 Task: Move the task Improve the appâ€™s error messages and user feedback system to the section Done in the project VentureTech and filter the tasks in the project by Due next week.
Action: Mouse moved to (60, 408)
Screenshot: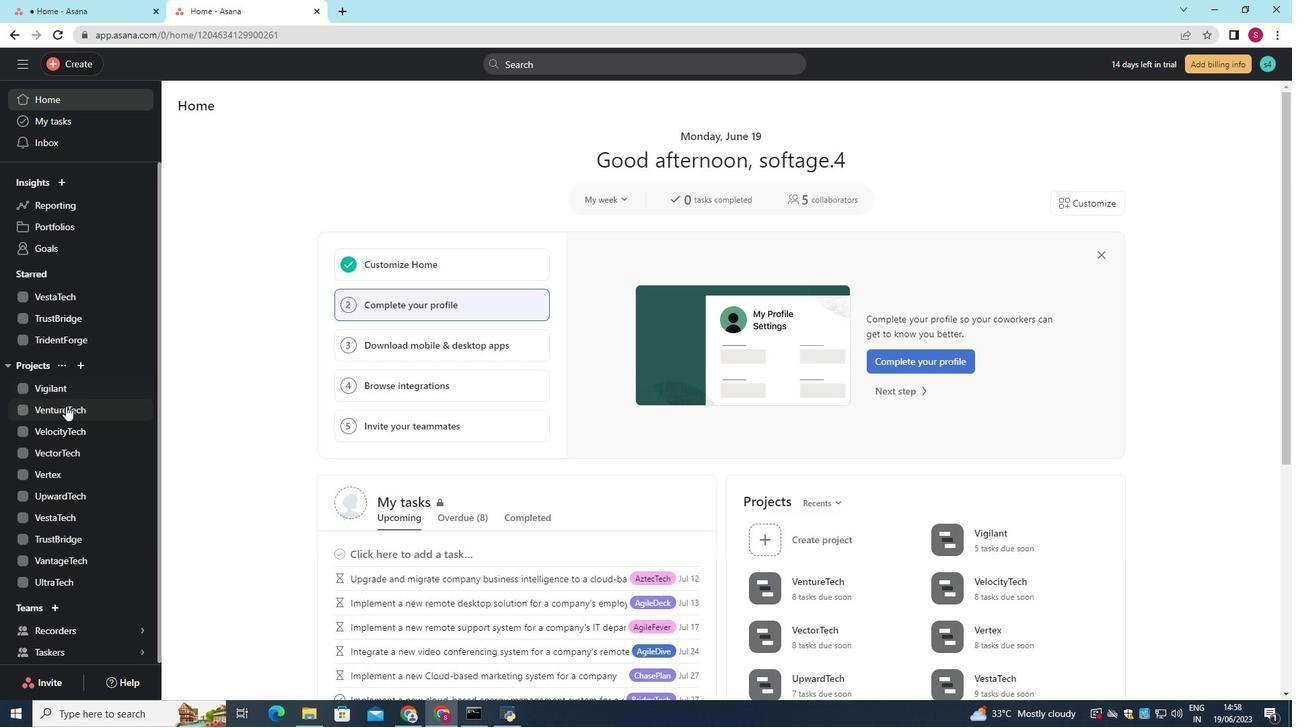 
Action: Mouse pressed left at (60, 408)
Screenshot: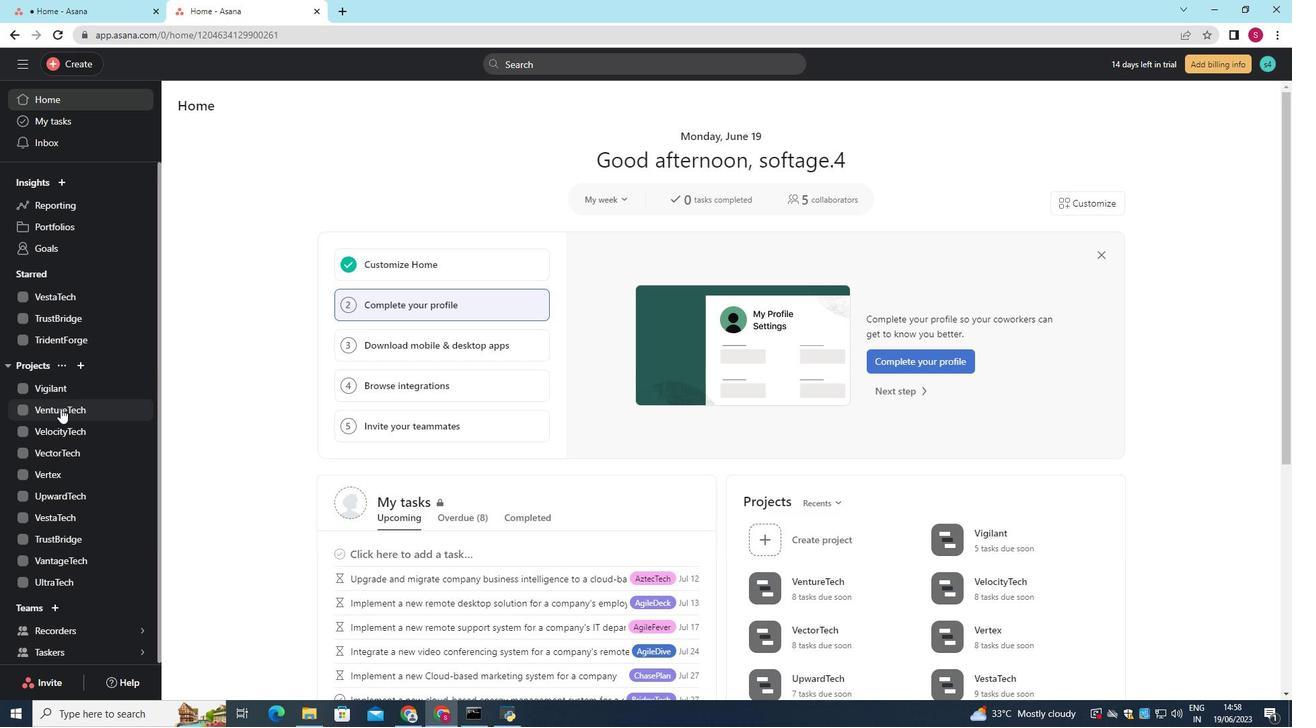 
Action: Mouse moved to (235, 129)
Screenshot: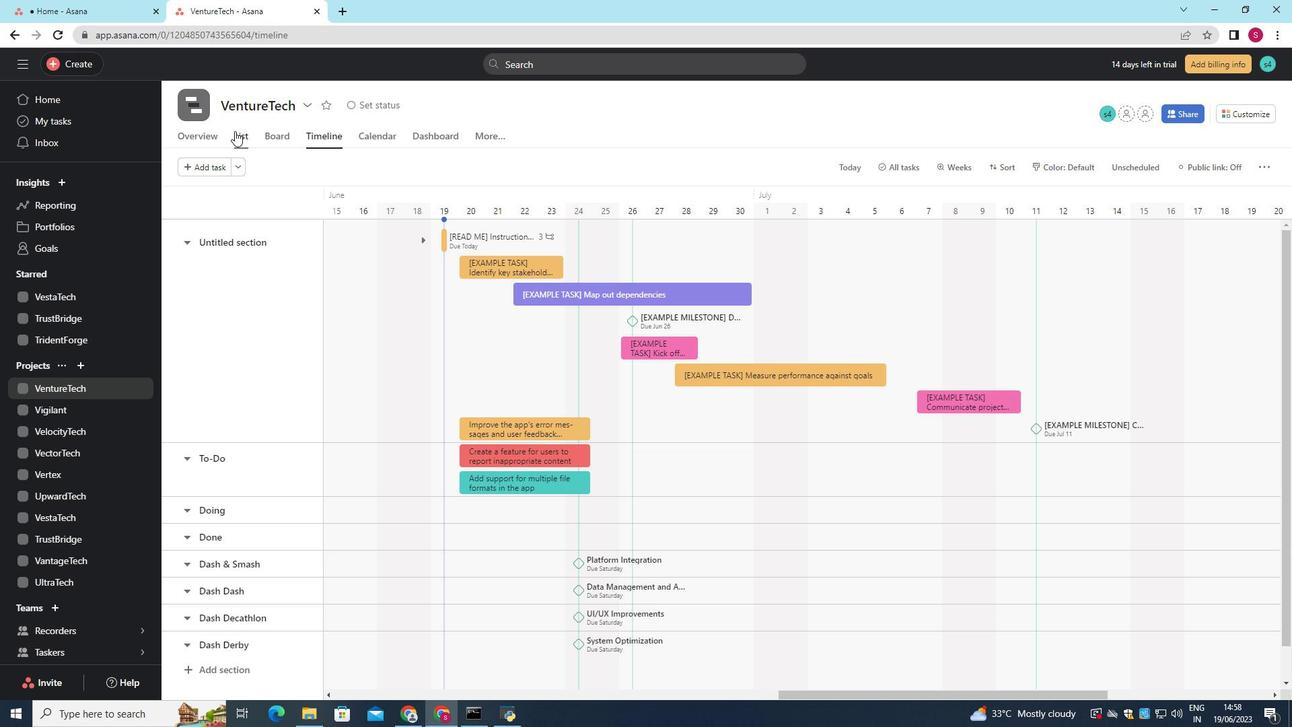 
Action: Mouse pressed left at (235, 129)
Screenshot: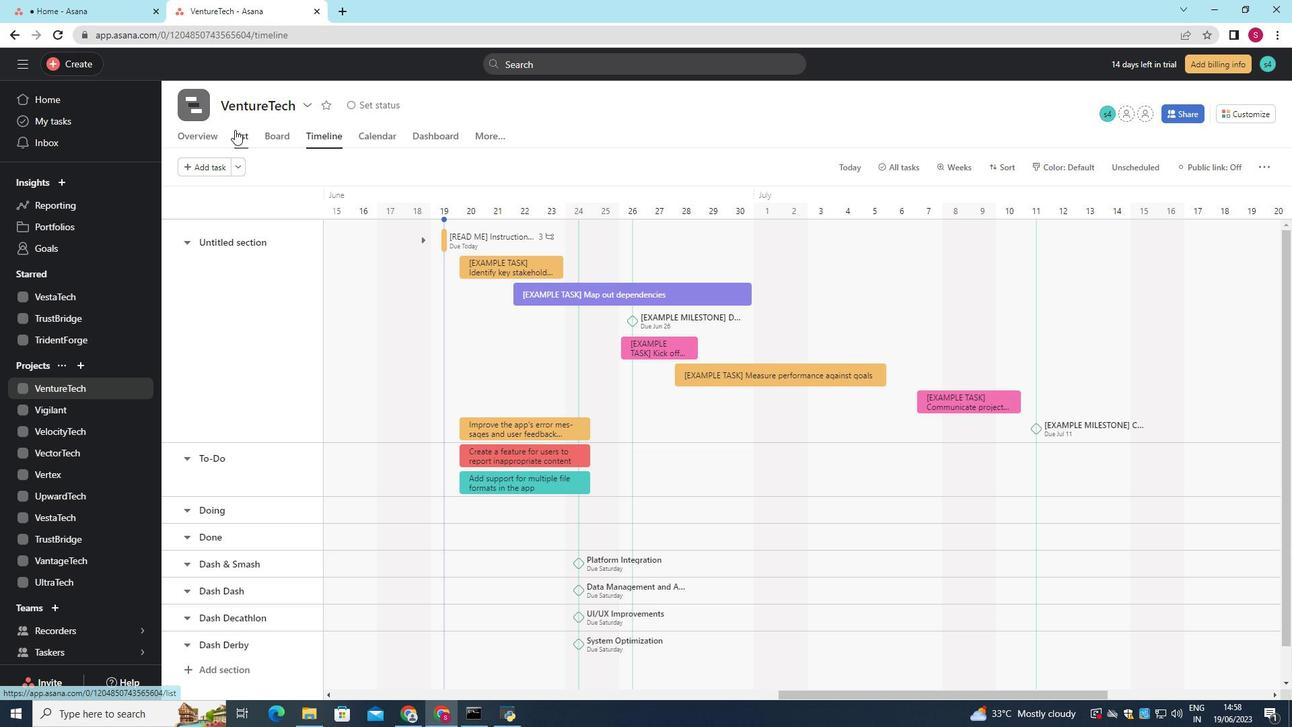 
Action: Mouse moved to (556, 259)
Screenshot: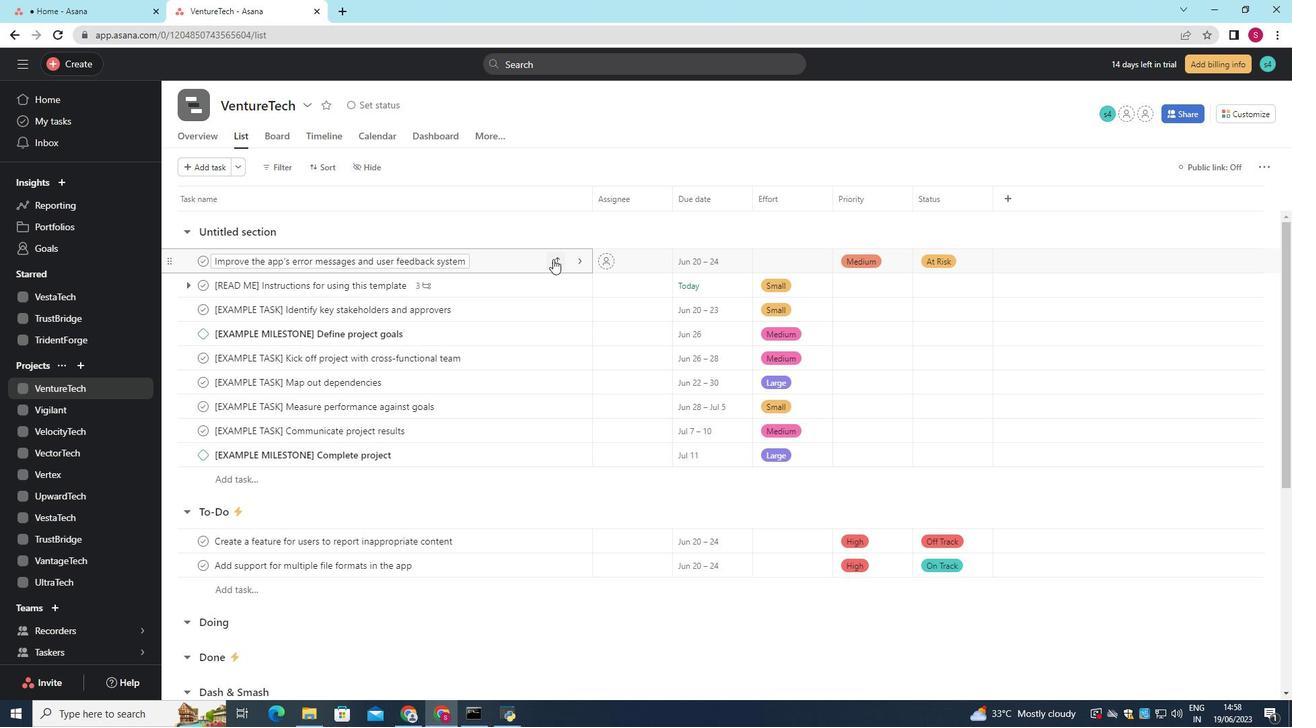 
Action: Mouse pressed left at (556, 259)
Screenshot: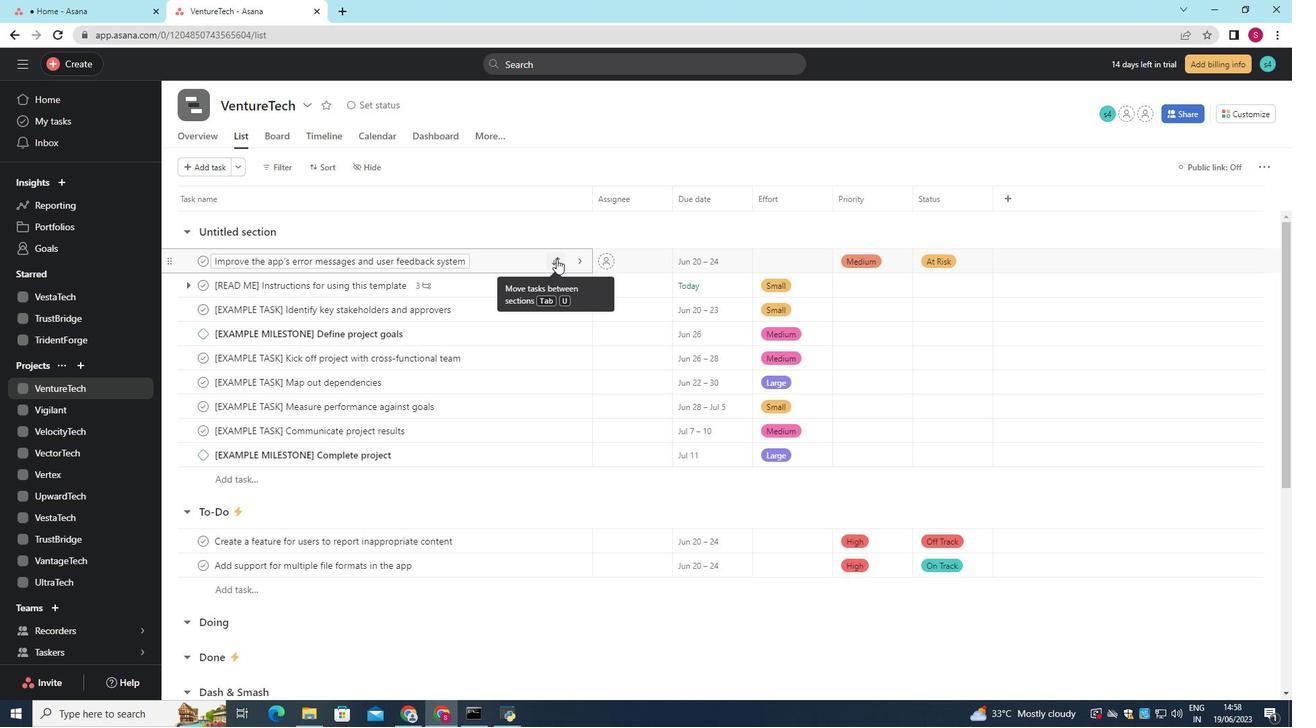 
Action: Mouse moved to (494, 381)
Screenshot: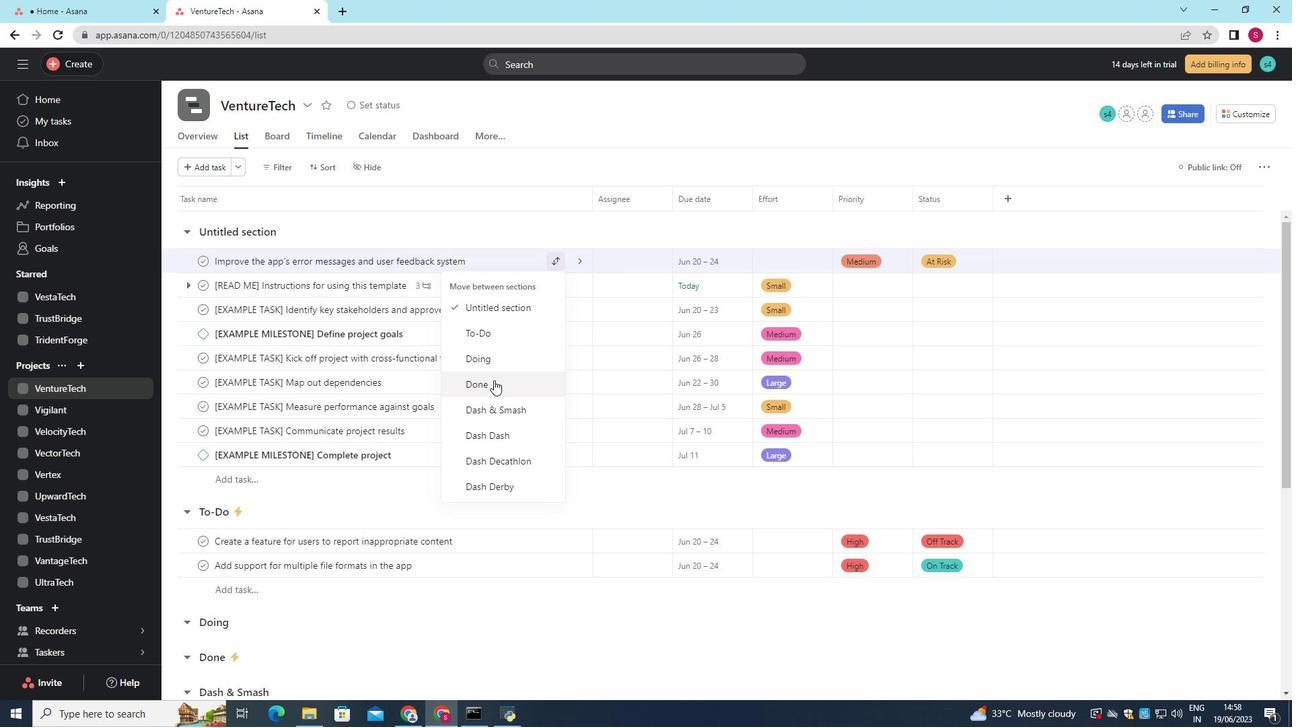 
Action: Mouse pressed left at (494, 381)
Screenshot: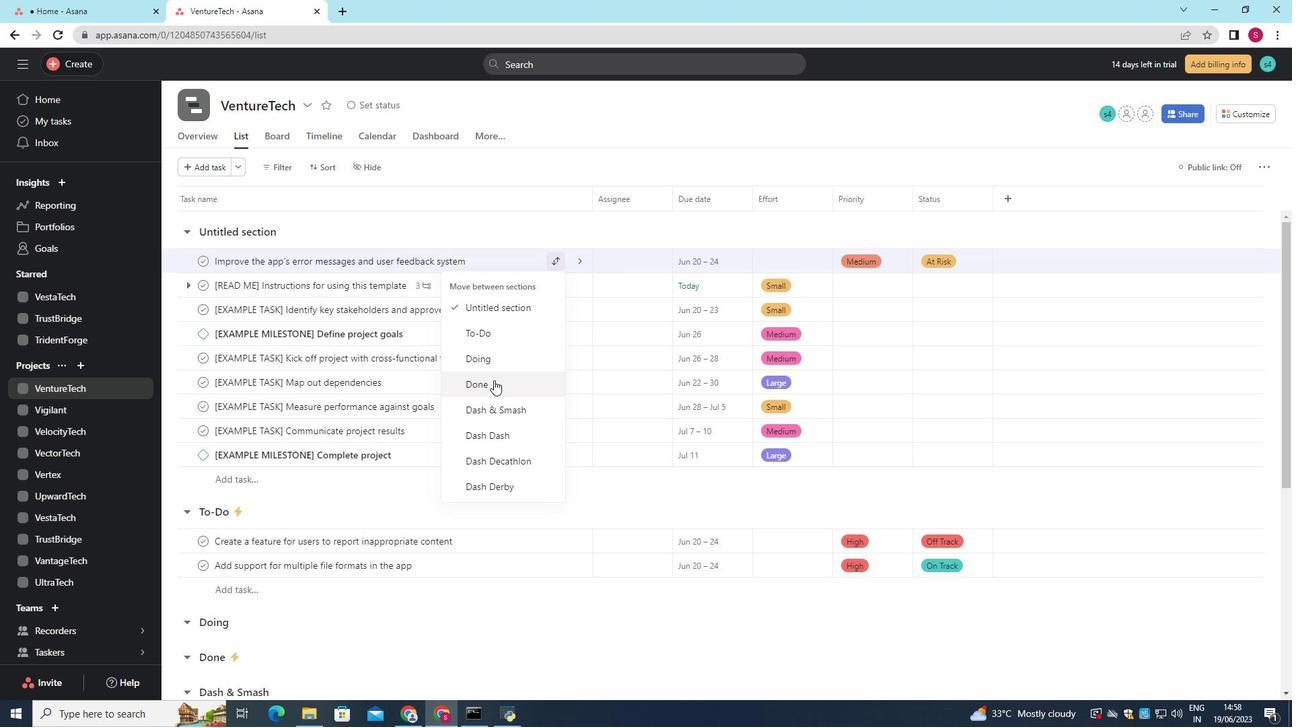 
Action: Mouse moved to (455, 431)
Screenshot: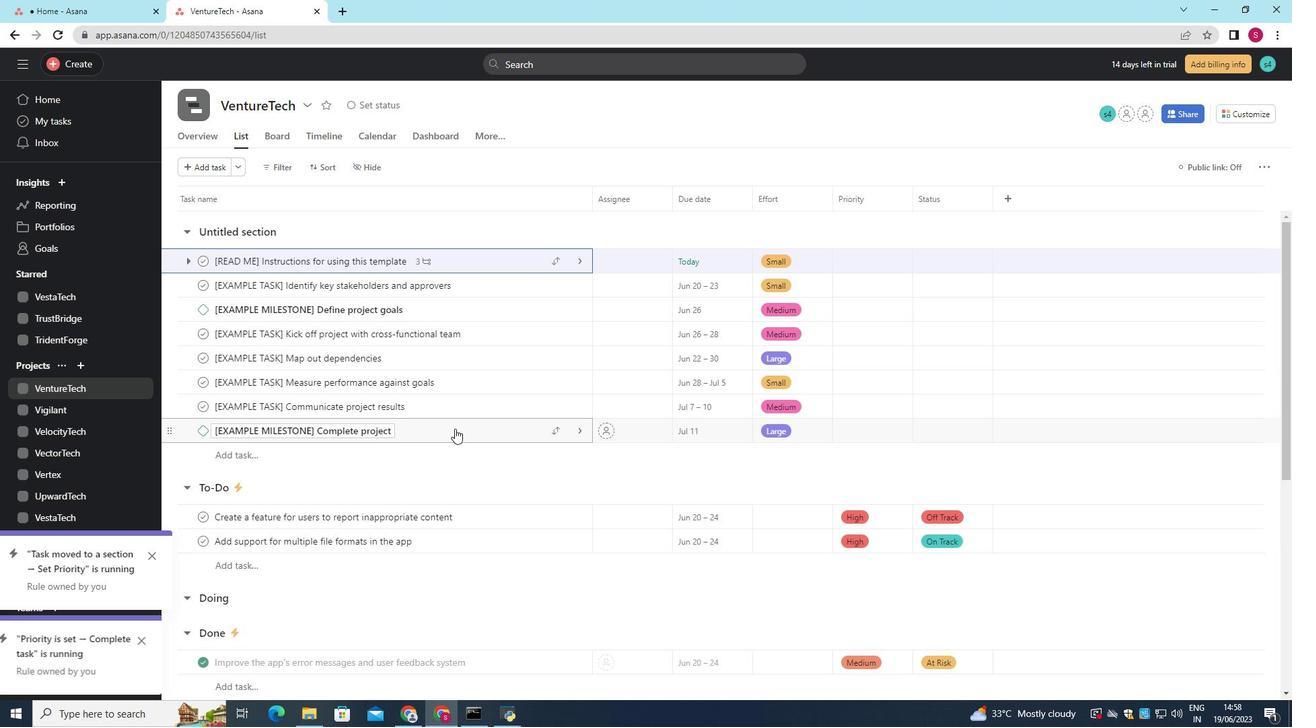 
Action: Mouse scrolled (455, 430) with delta (0, 0)
Screenshot: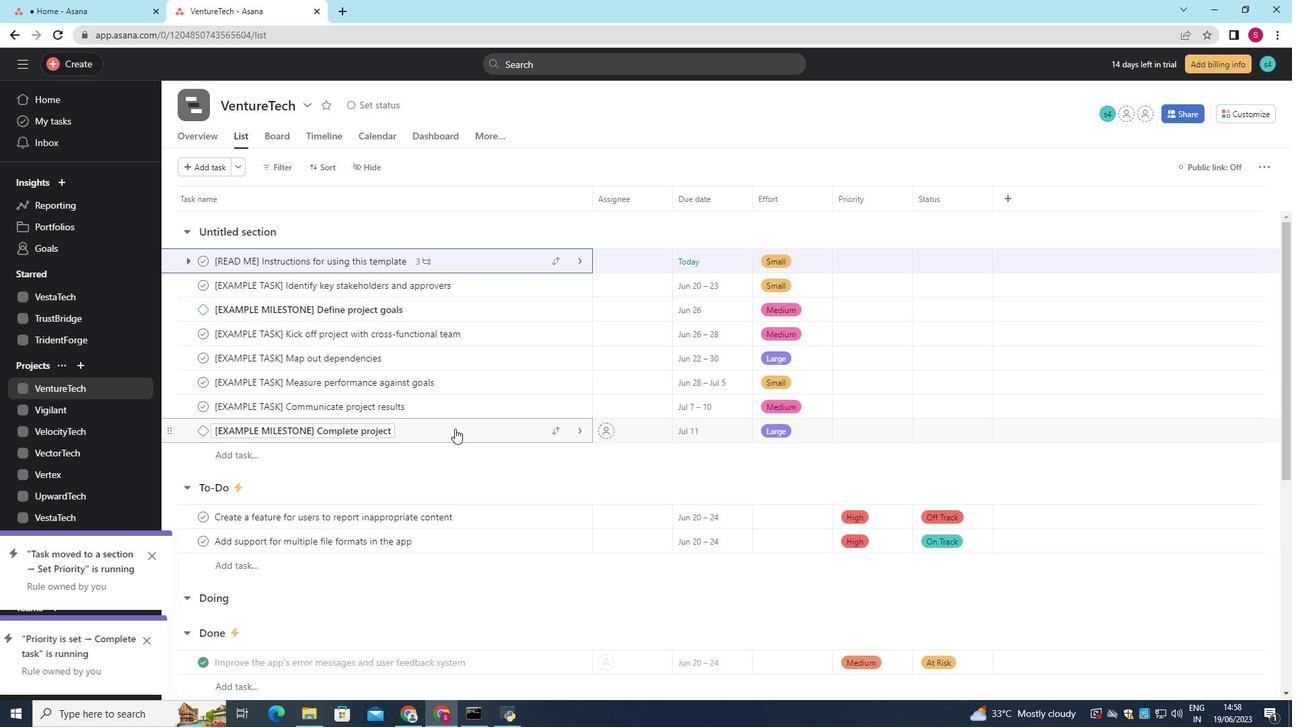 
Action: Mouse moved to (455, 432)
Screenshot: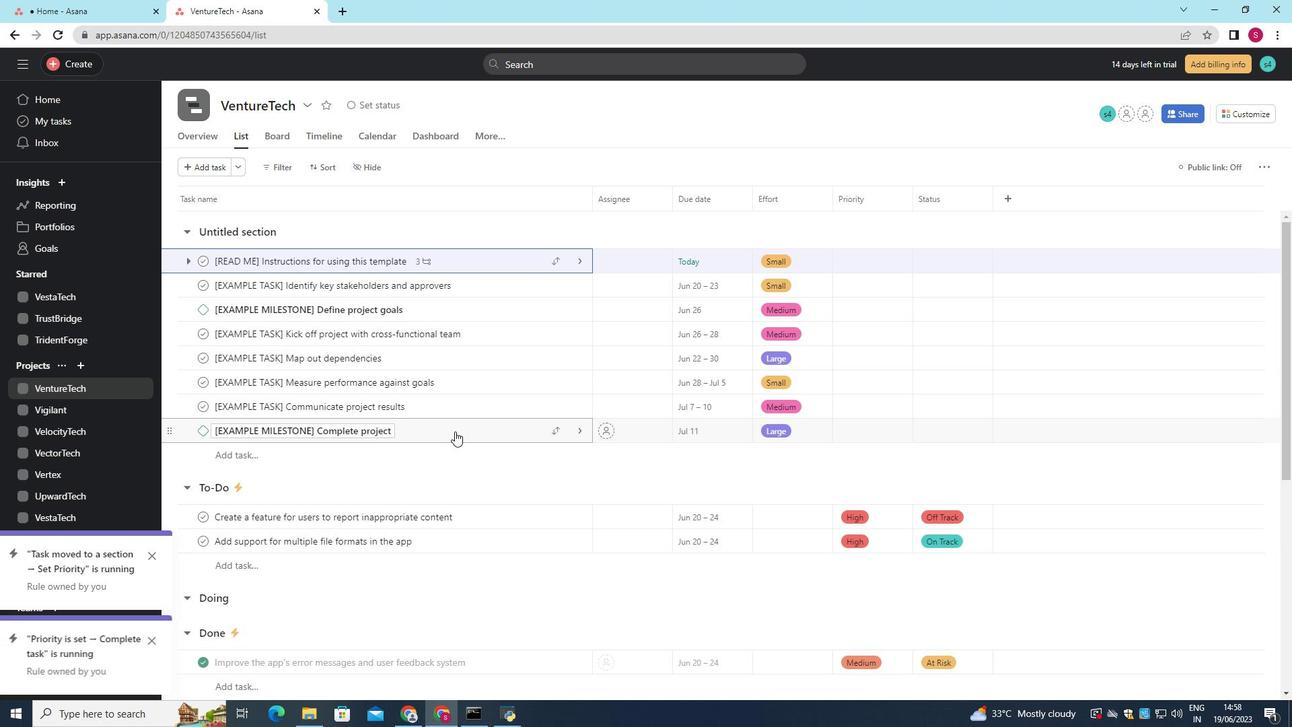 
Action: Mouse scrolled (455, 431) with delta (0, 0)
Screenshot: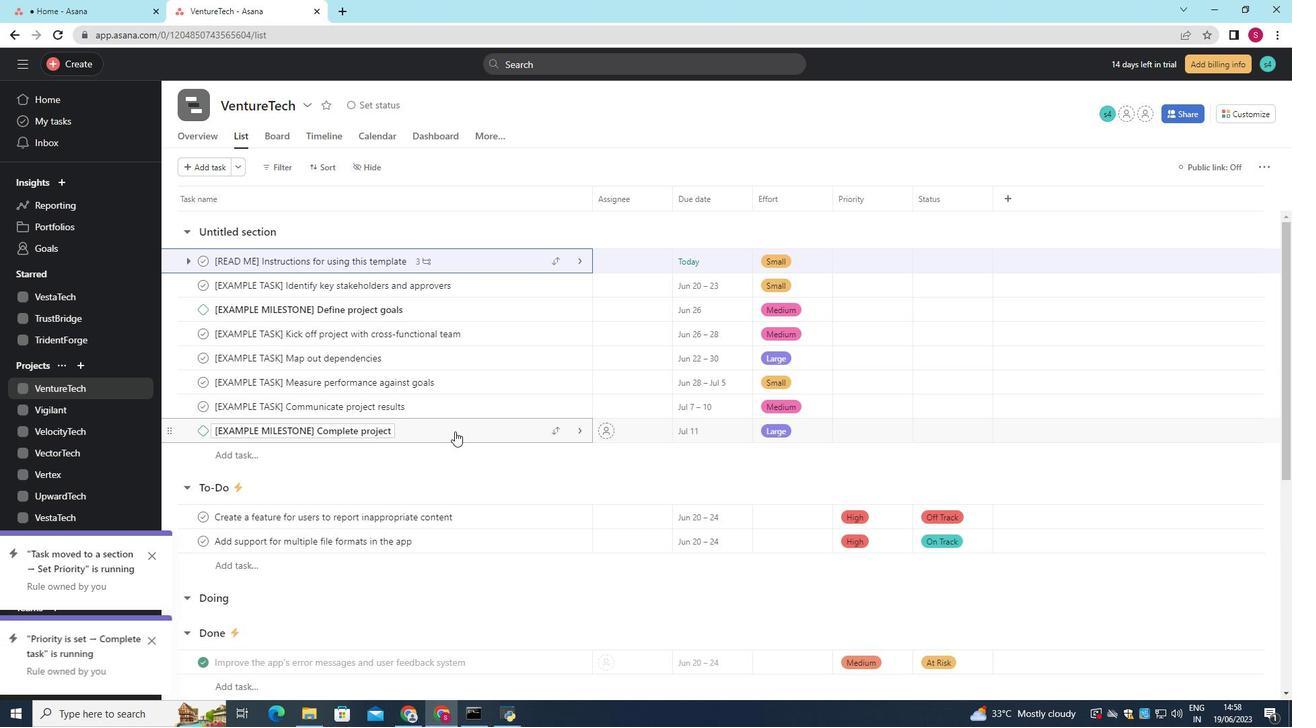 
Action: Mouse moved to (455, 432)
Screenshot: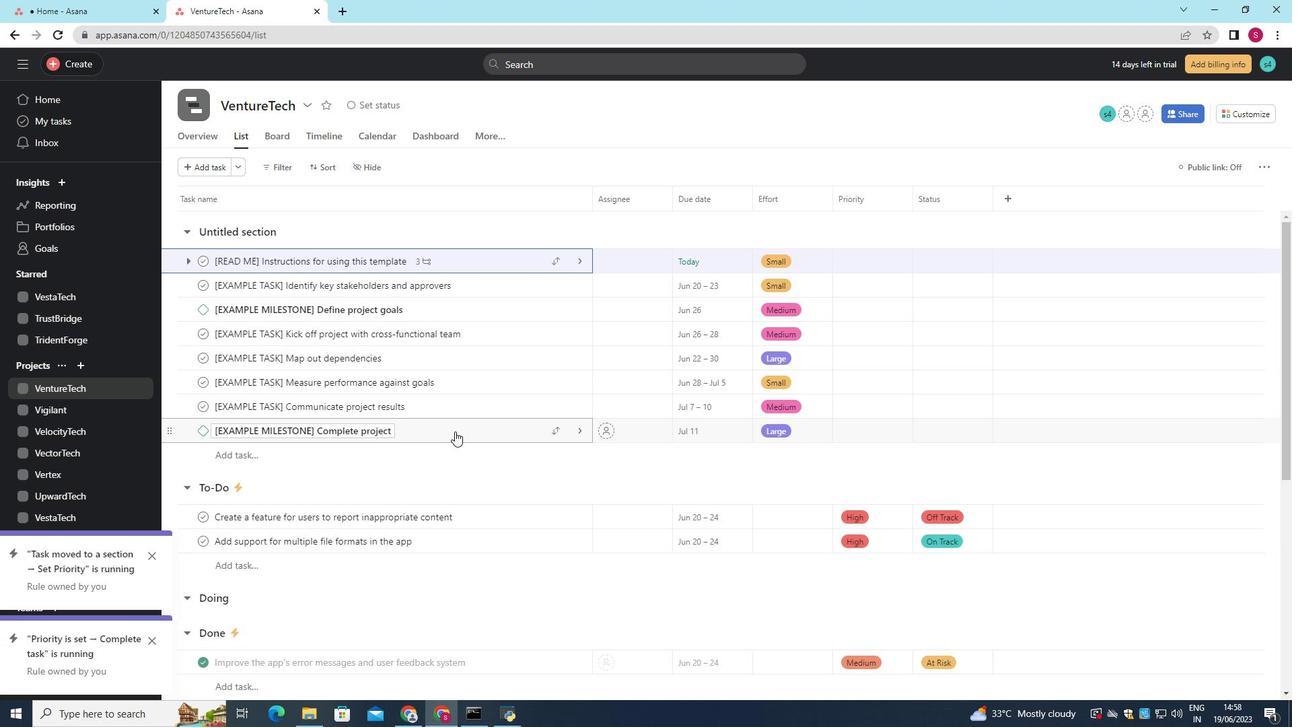 
Action: Mouse scrolled (455, 431) with delta (0, 0)
Screenshot: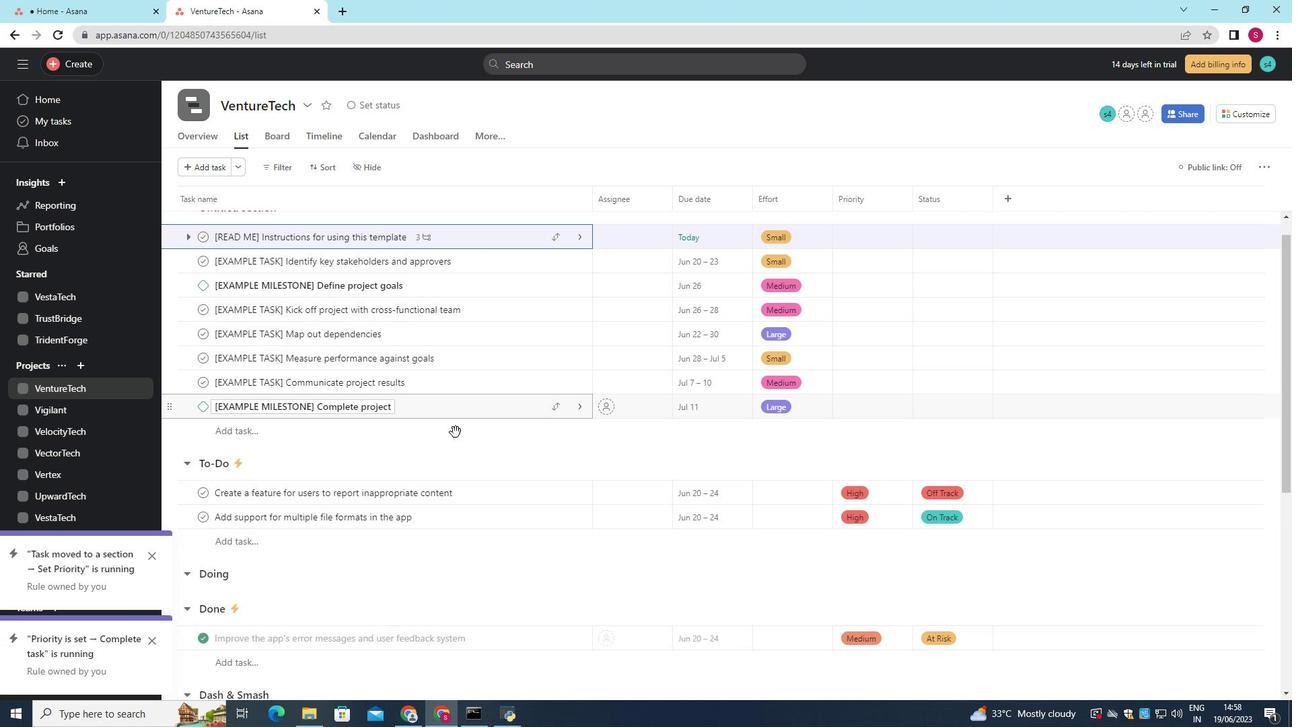 
Action: Mouse moved to (511, 460)
Screenshot: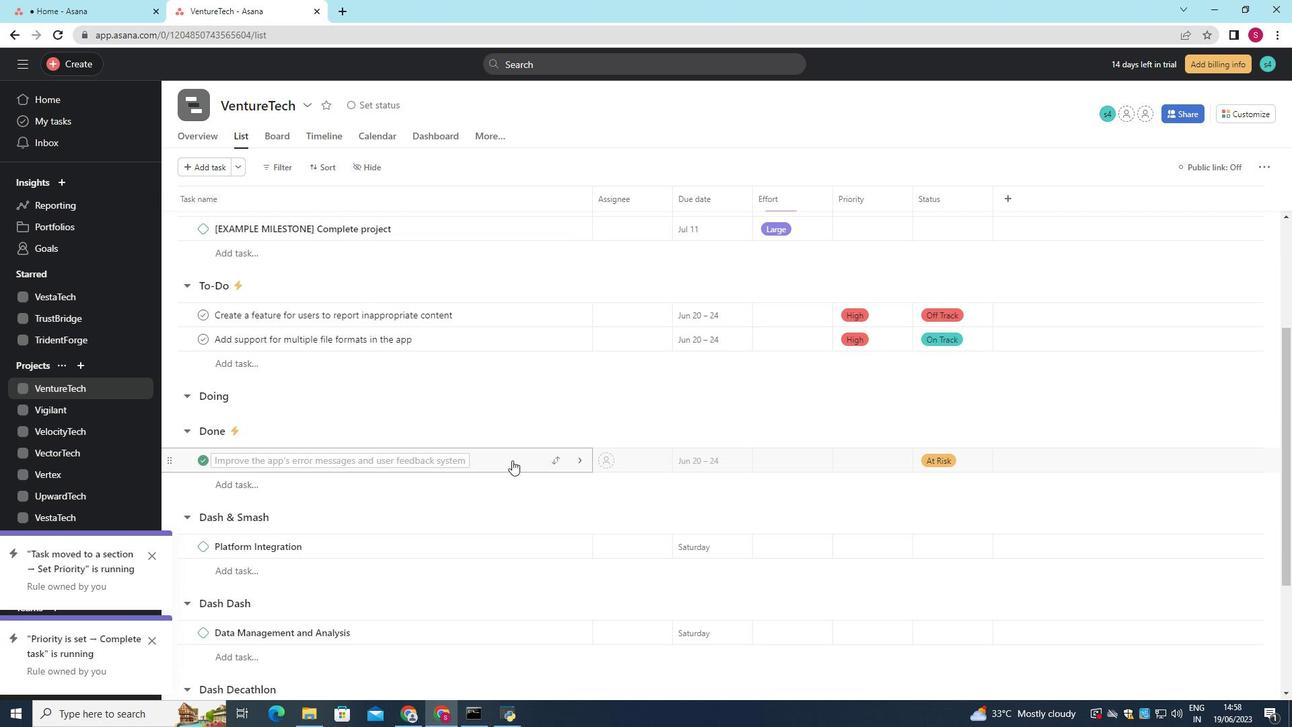 
Action: Mouse pressed left at (511, 460)
Screenshot: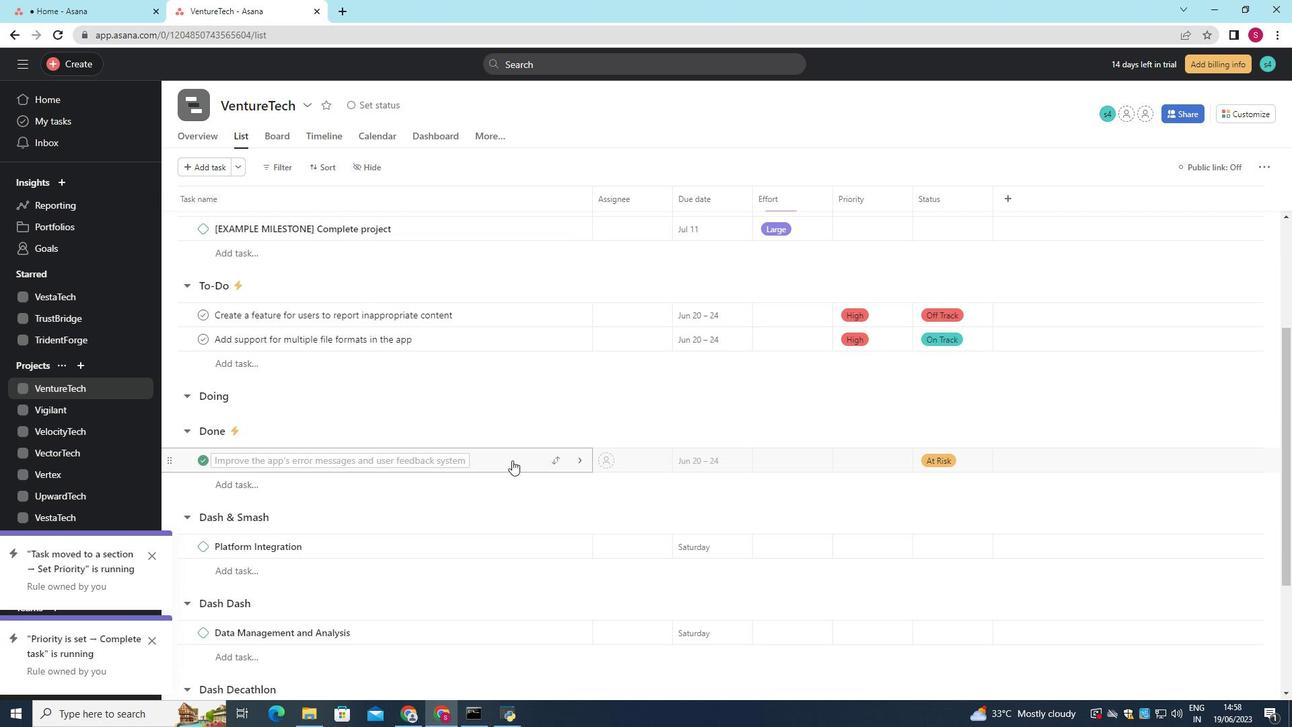 
Action: Mouse moved to (272, 160)
Screenshot: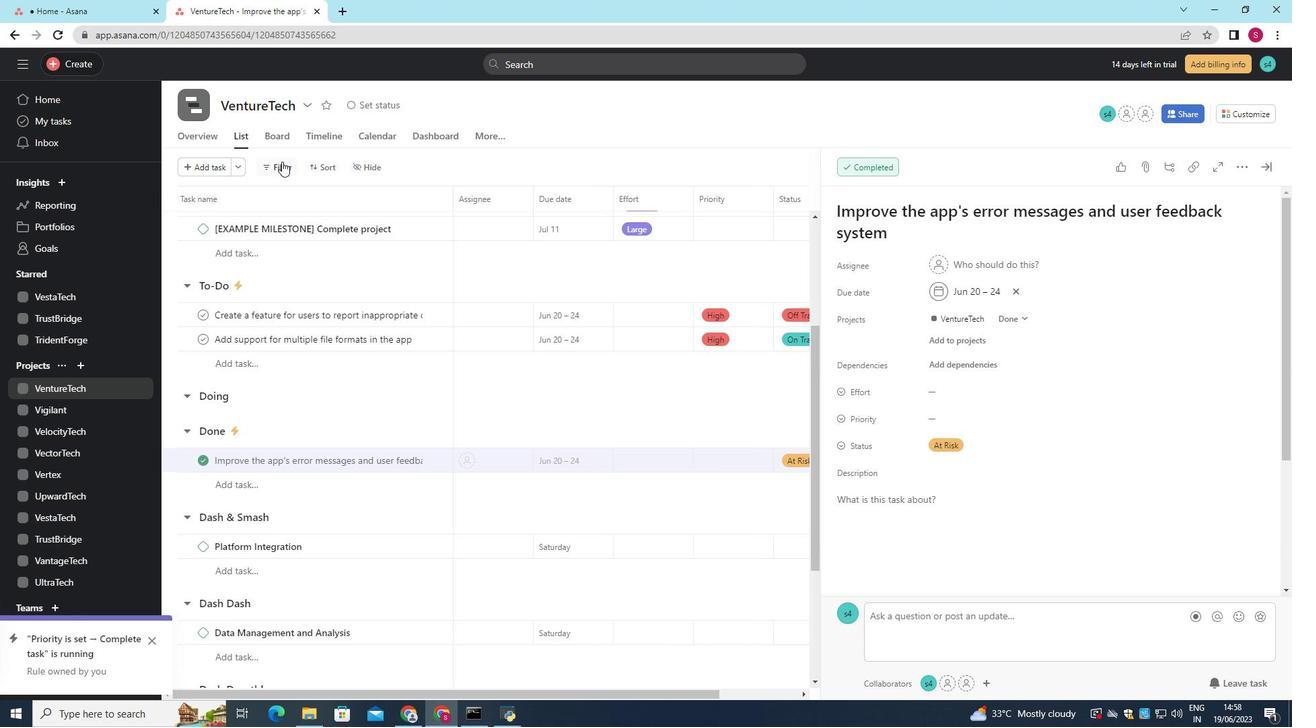 
Action: Mouse pressed left at (272, 160)
Screenshot: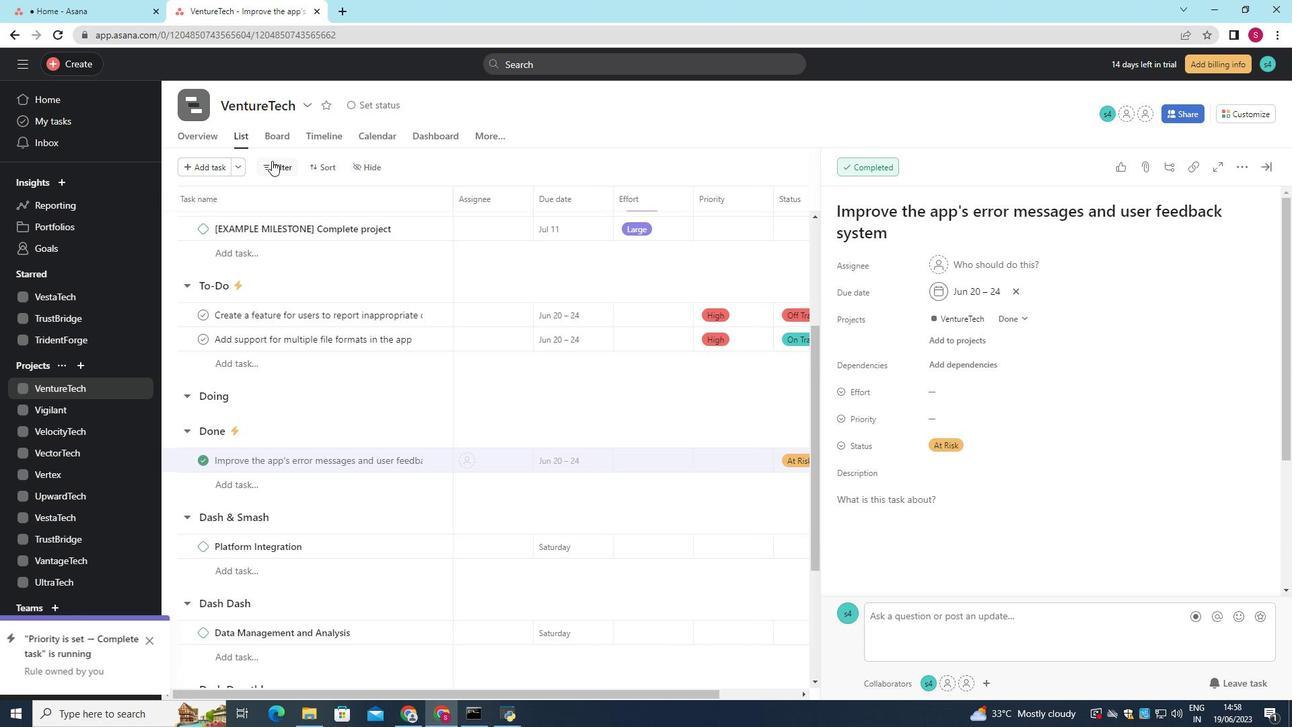 
Action: Mouse moved to (308, 237)
Screenshot: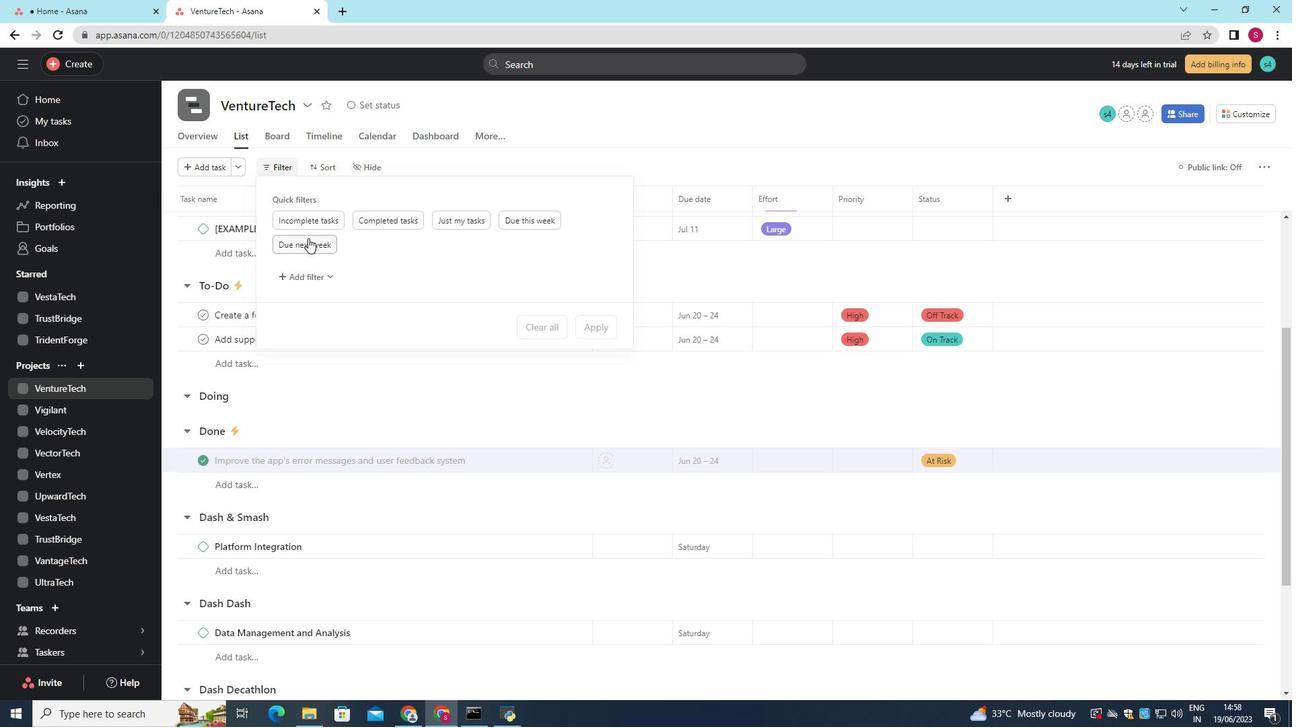 
Action: Mouse pressed left at (308, 237)
Screenshot: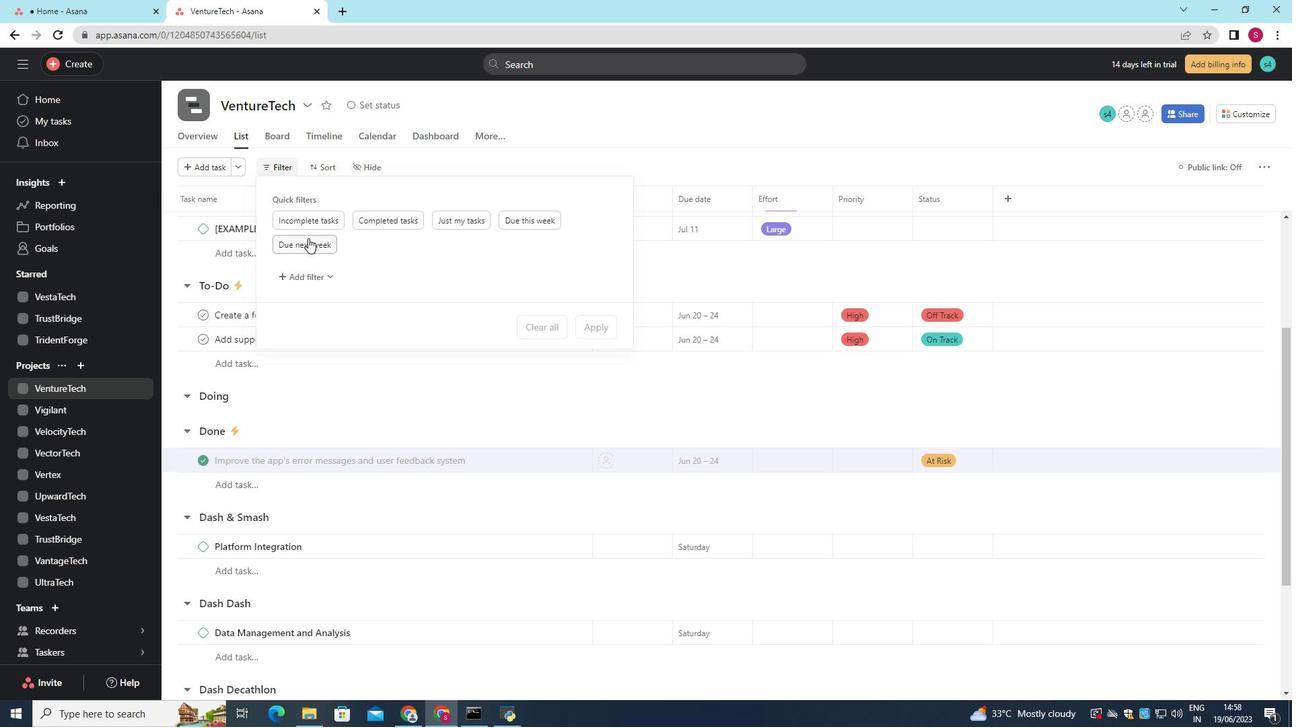 
Action: Mouse moved to (313, 237)
Screenshot: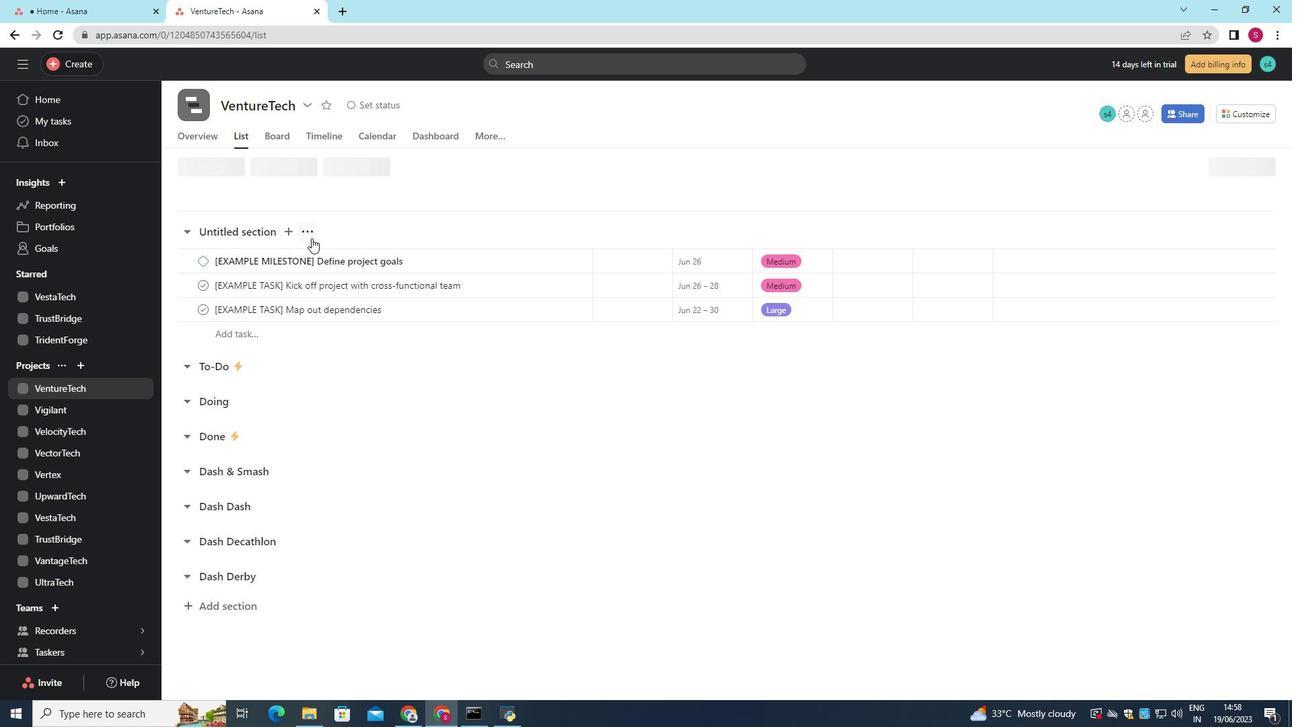 
